 Task: Create a new field with title Stage with name WolfTech with field type as Single-select and options as Not Started, In Progress and Complete.
Action: Mouse moved to (61, 250)
Screenshot: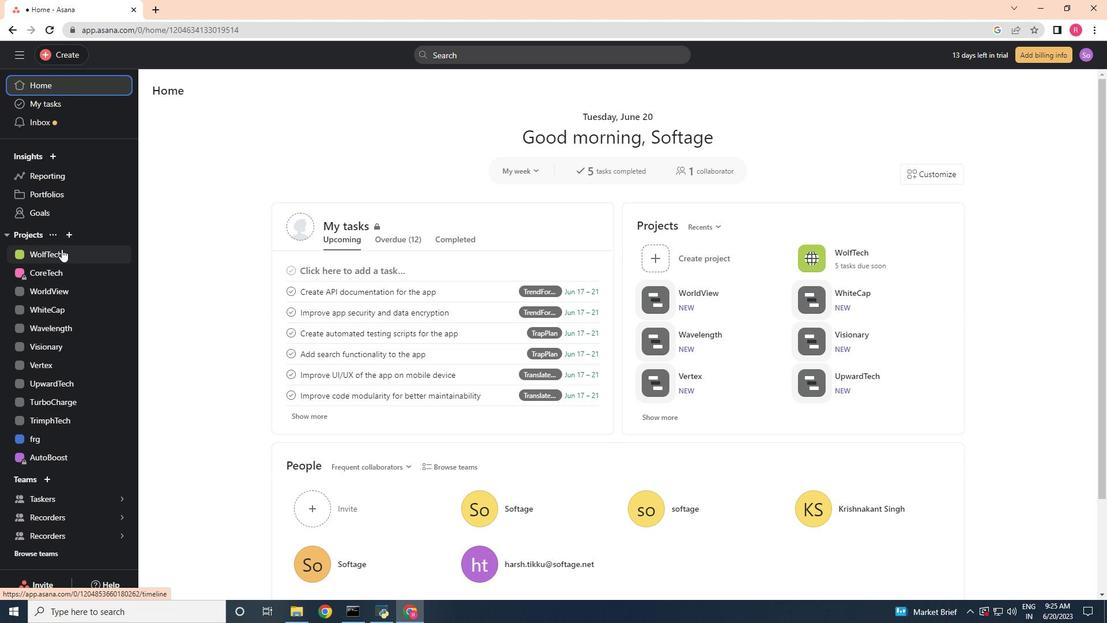 
Action: Mouse pressed left at (61, 250)
Screenshot: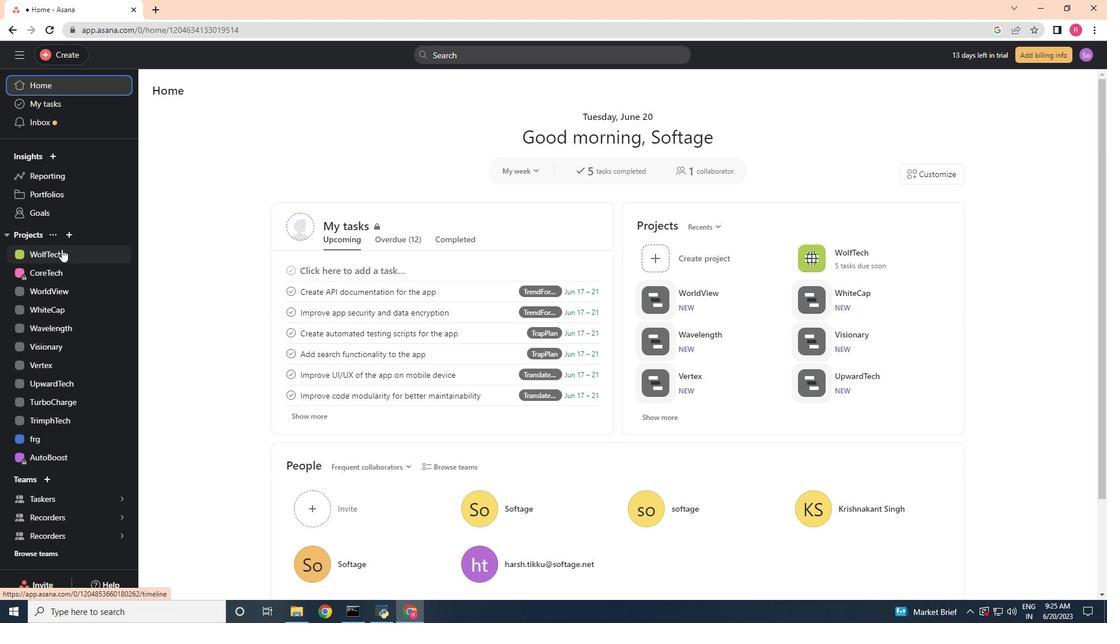 
Action: Mouse moved to (1057, 102)
Screenshot: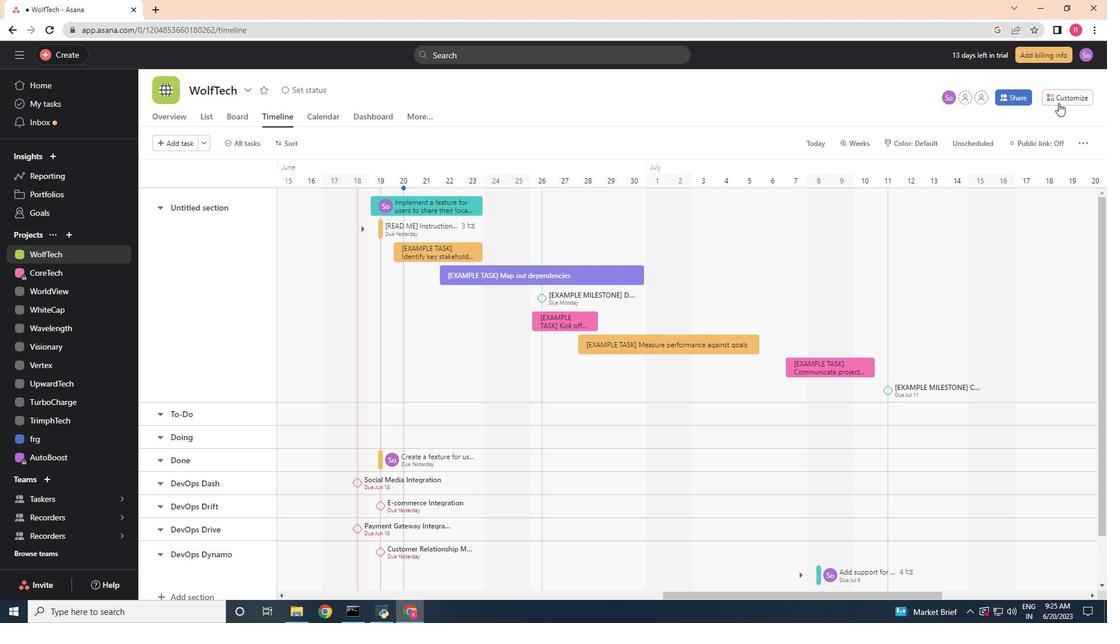 
Action: Mouse pressed left at (1057, 102)
Screenshot: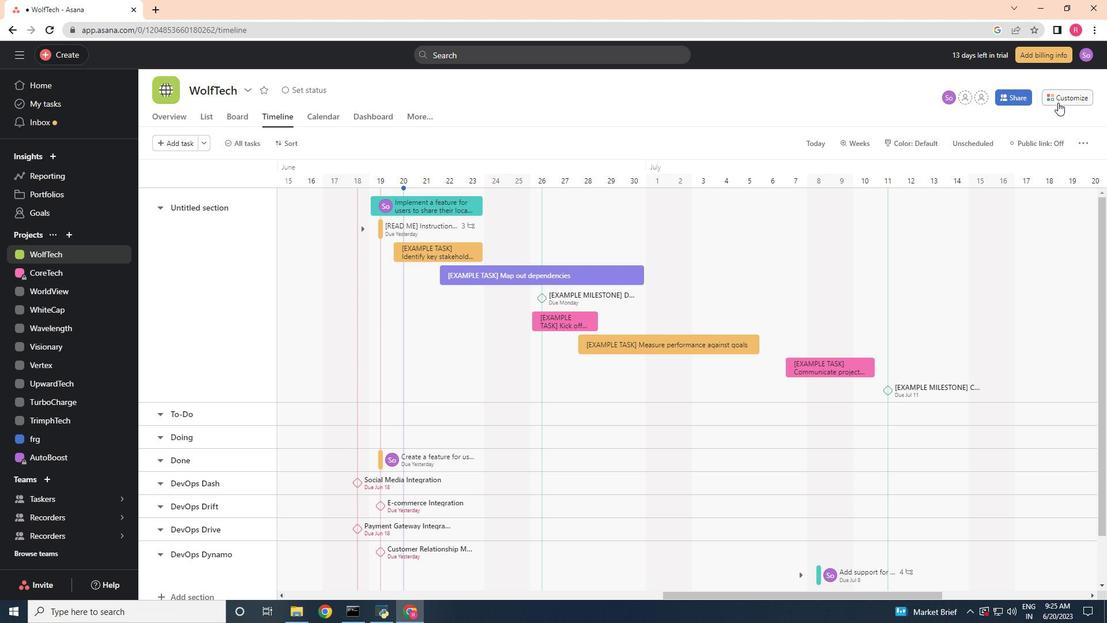 
Action: Mouse moved to (960, 261)
Screenshot: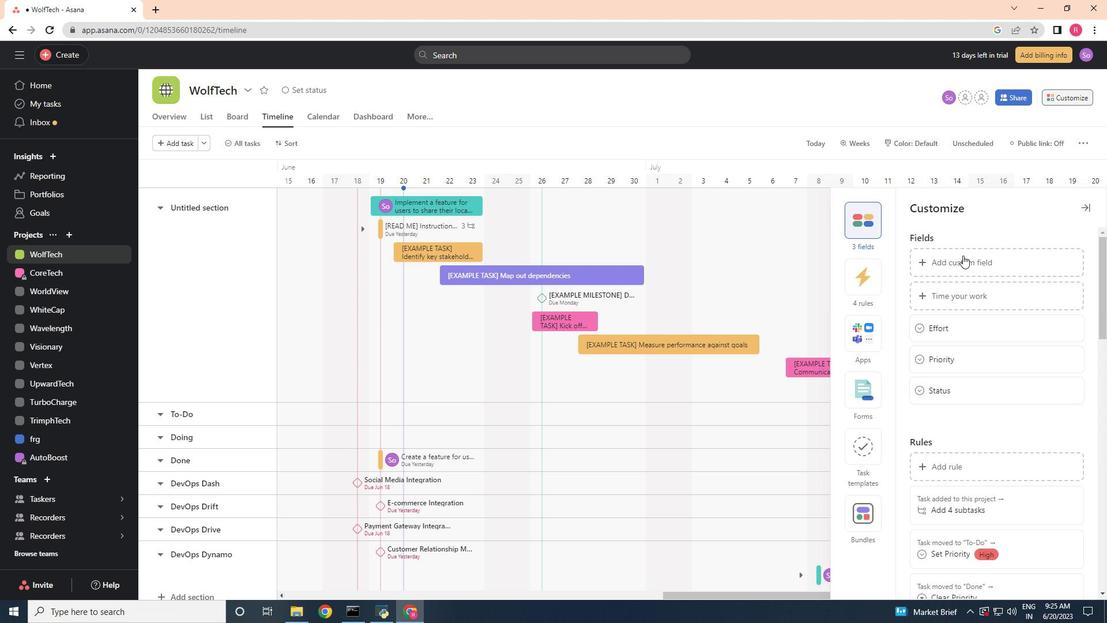 
Action: Mouse pressed left at (960, 261)
Screenshot: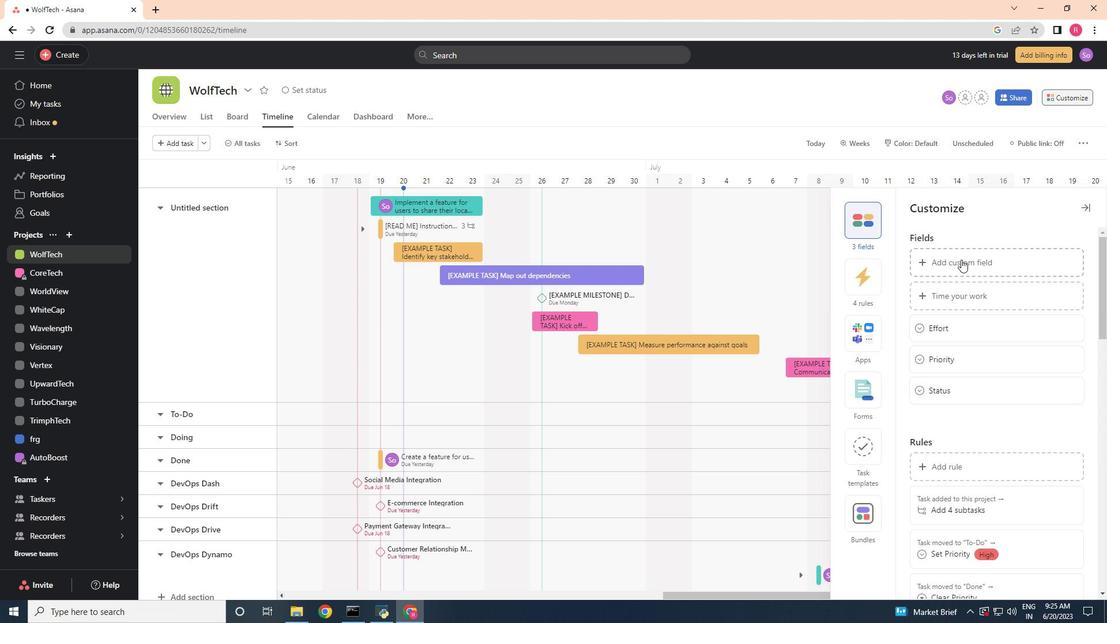 
Action: Mouse moved to (799, 255)
Screenshot: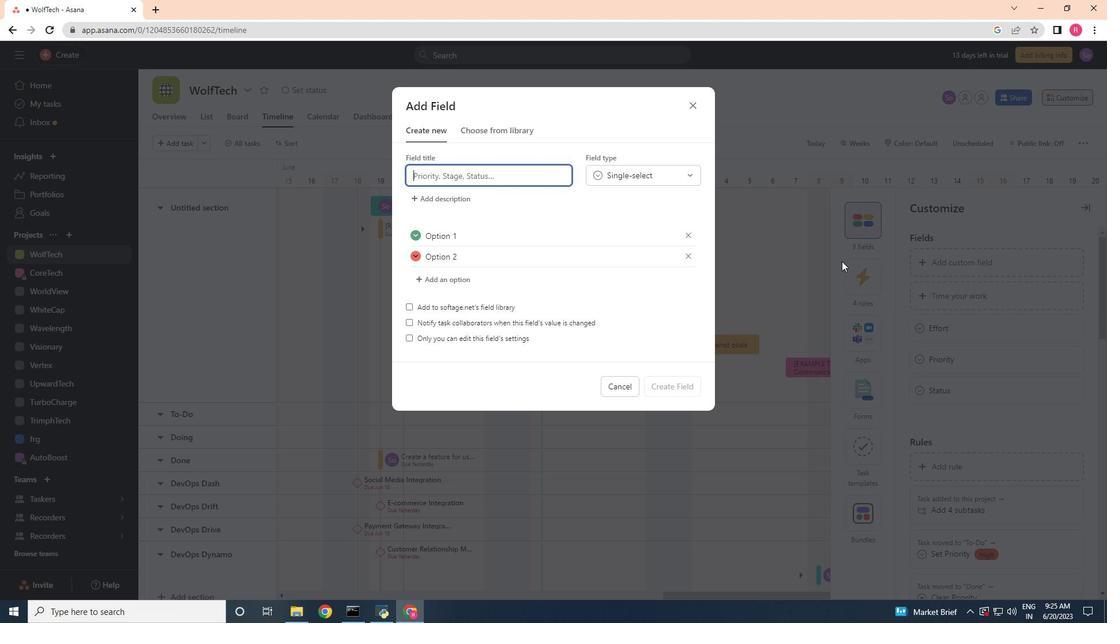 
Action: Key pressed <Key.shift>Stage
Screenshot: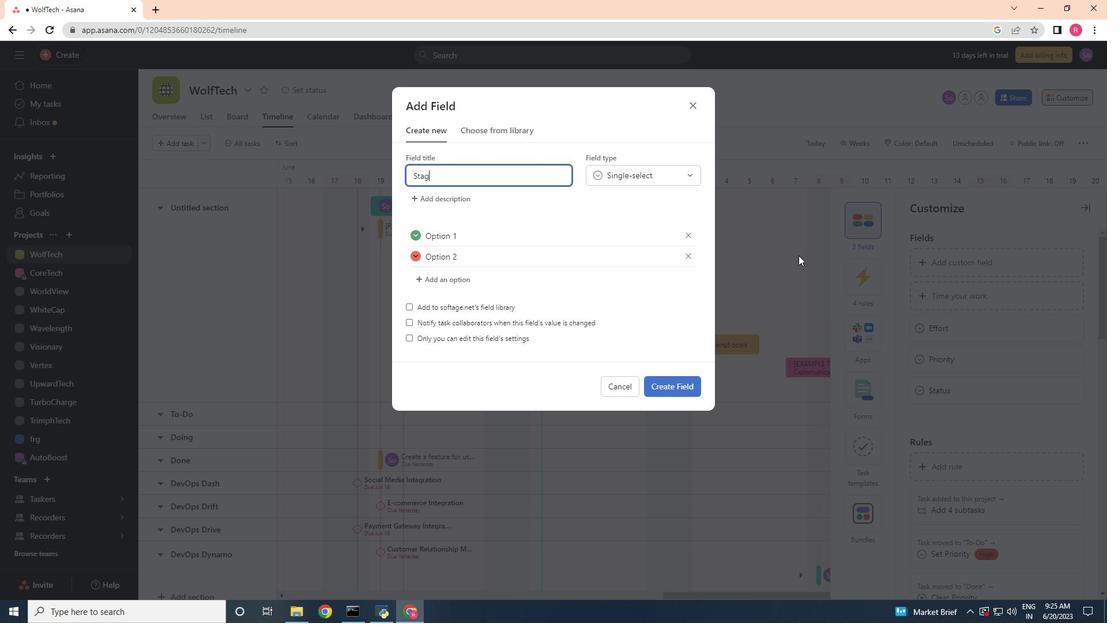 
Action: Mouse moved to (649, 169)
Screenshot: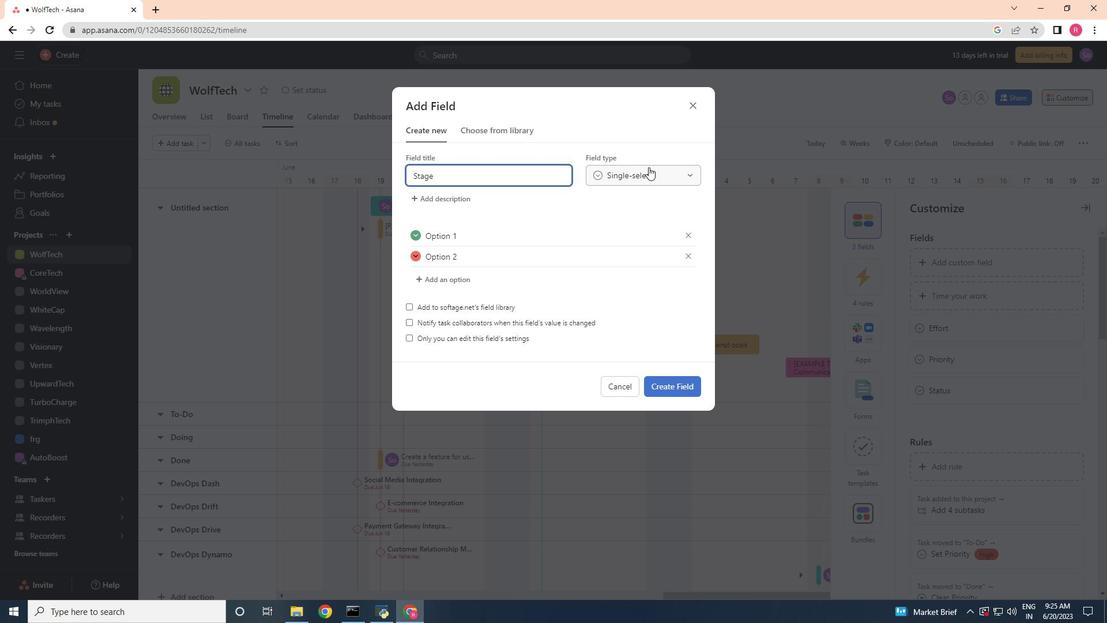 
Action: Mouse pressed left at (649, 169)
Screenshot: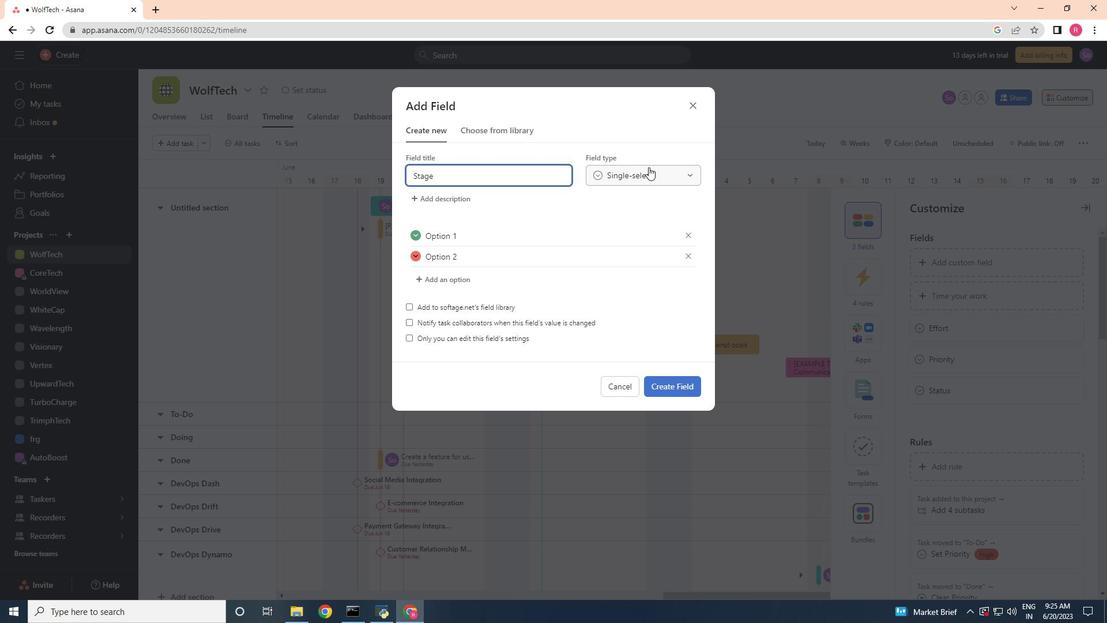 
Action: Mouse moved to (638, 196)
Screenshot: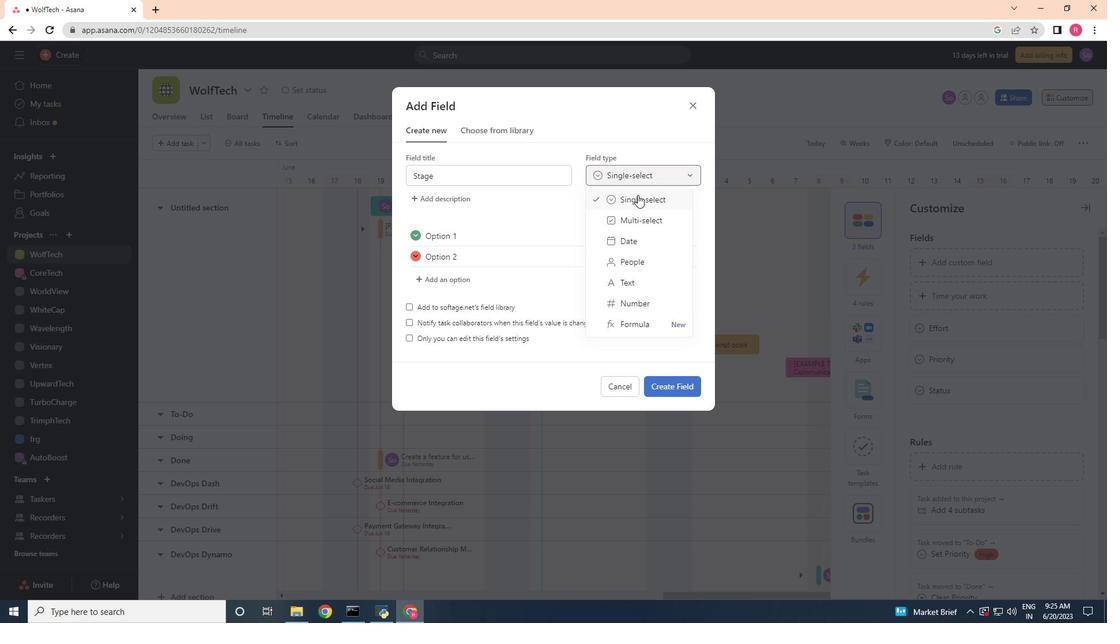 
Action: Mouse pressed left at (638, 196)
Screenshot: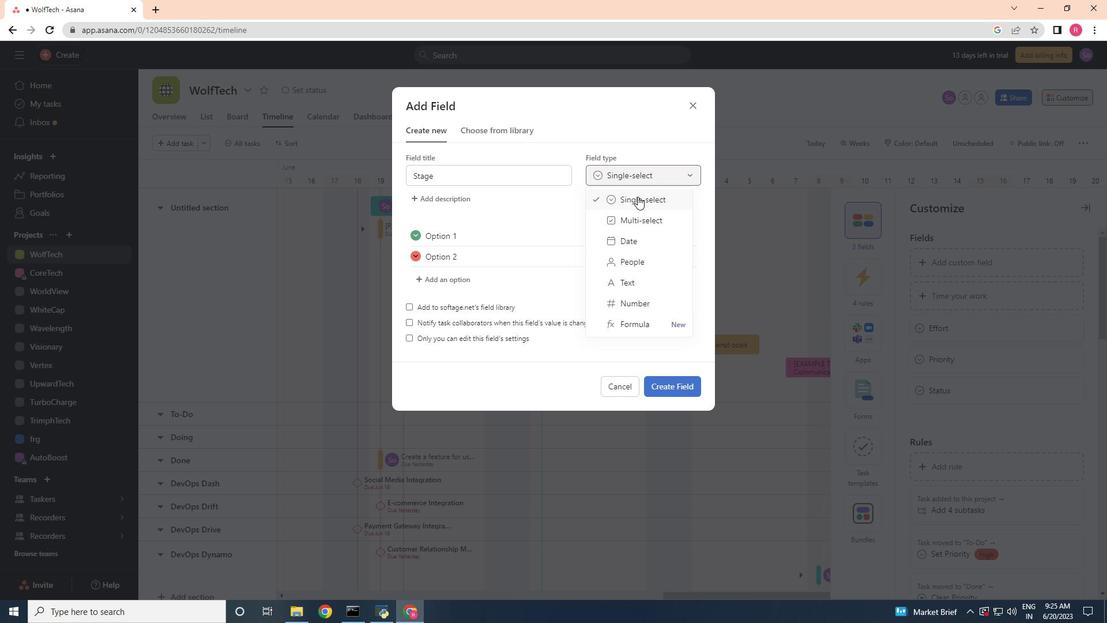 
Action: Mouse moved to (478, 238)
Screenshot: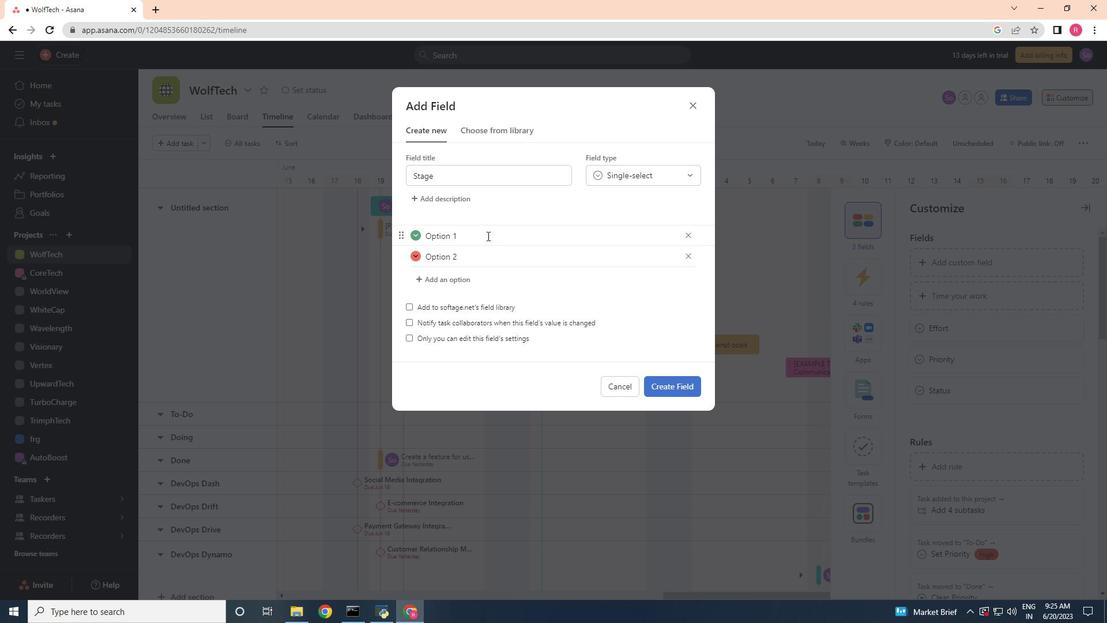 
Action: Mouse pressed left at (478, 238)
Screenshot: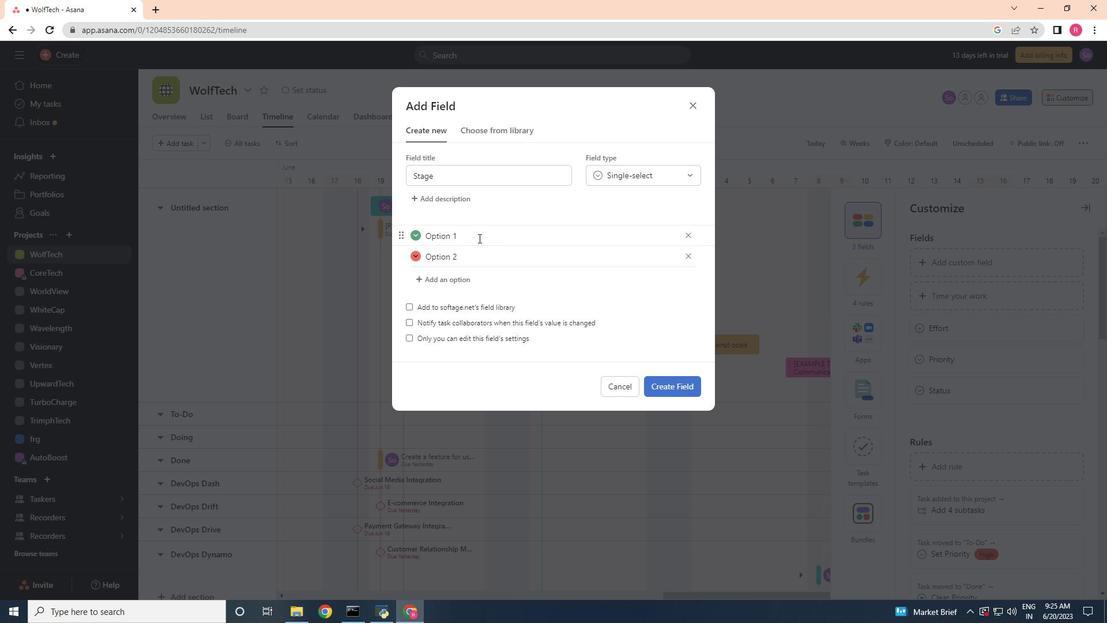 
Action: Mouse moved to (419, 251)
Screenshot: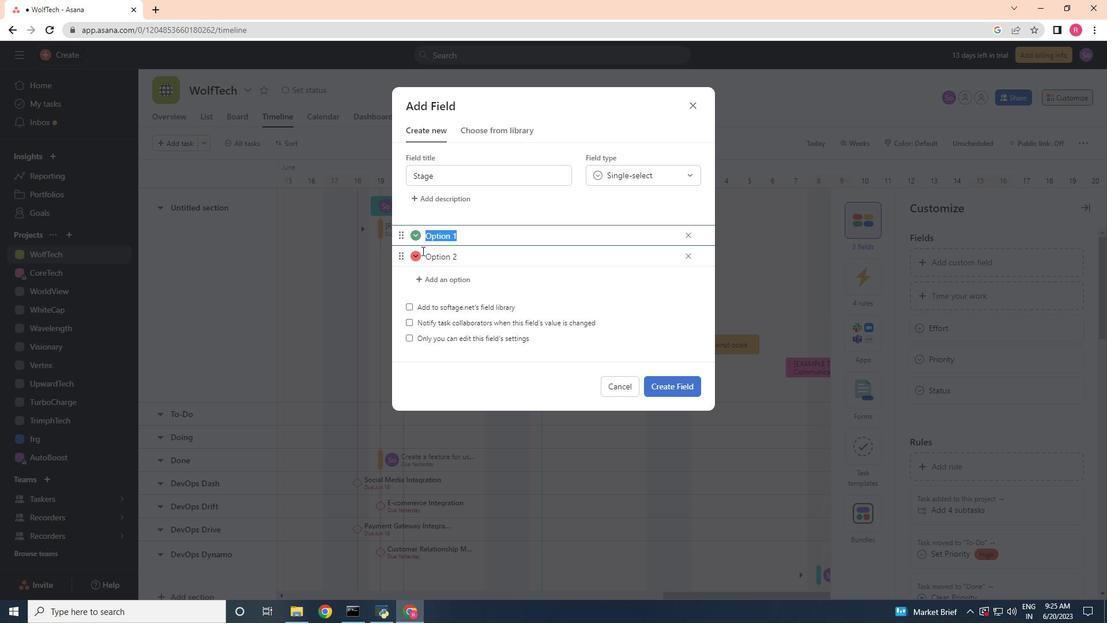 
Action: Key pressed <Key.shift>Not<Key.space><Key.shift><Key.shift><Key.shift><Key.shift><Key.shift><Key.shift><Key.shift><Key.shift><Key.shift><Key.shift><Key.shift><Key.shift><Key.shift><Key.shift><Key.shift>Started
Screenshot: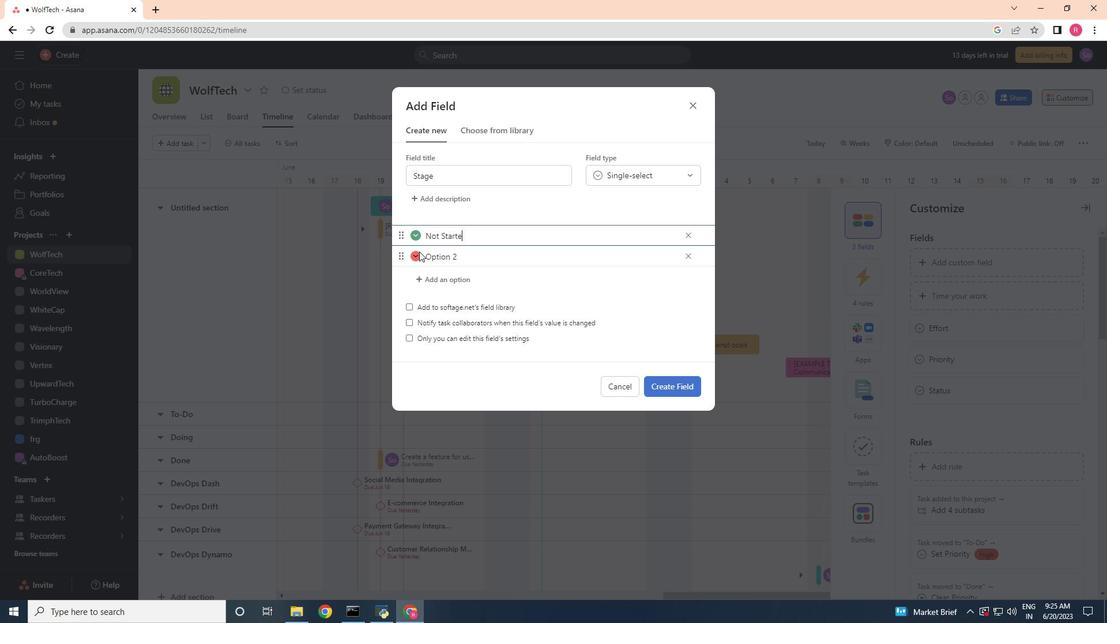 
Action: Mouse moved to (459, 259)
Screenshot: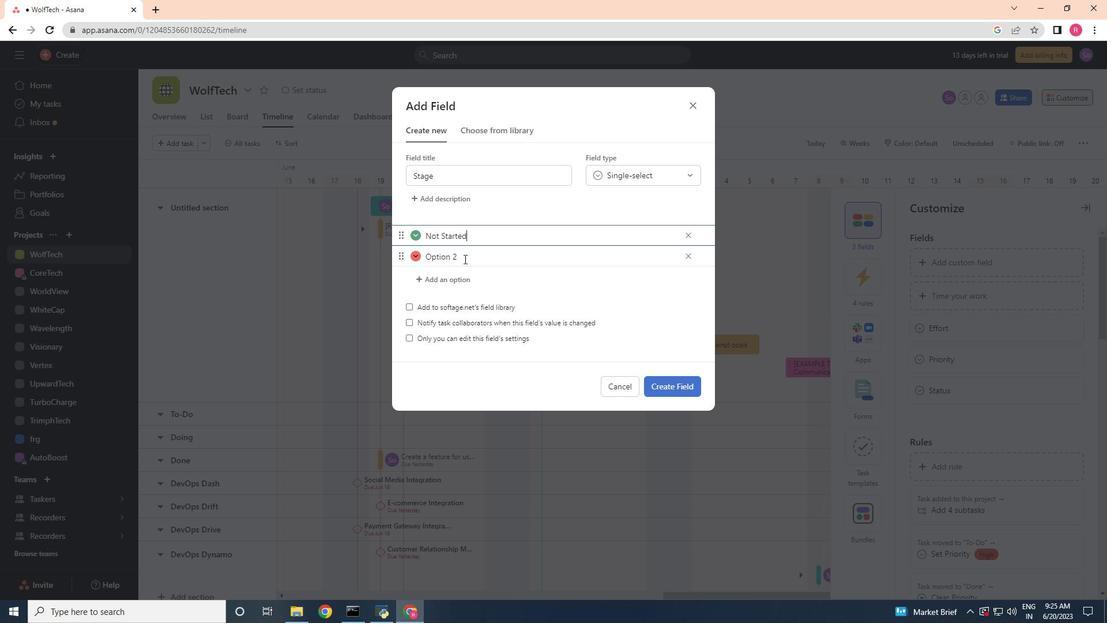 
Action: Mouse pressed left at (462, 259)
Screenshot: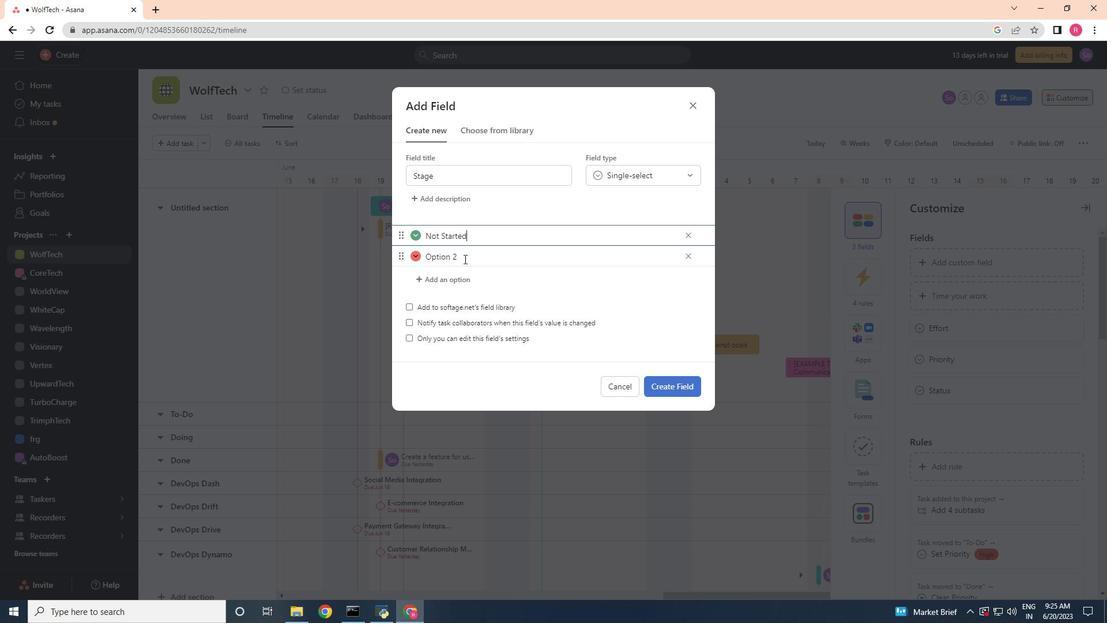 
Action: Mouse moved to (425, 263)
Screenshot: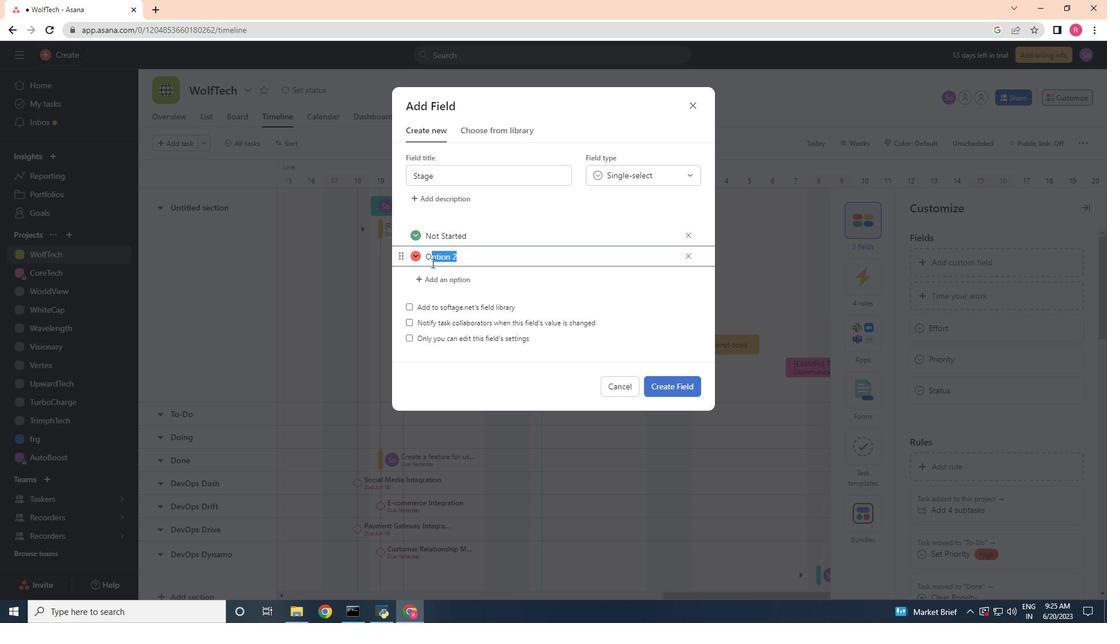 
Action: Key pressed <Key.shift>In<Key.space><Key.shift>Progress
Screenshot: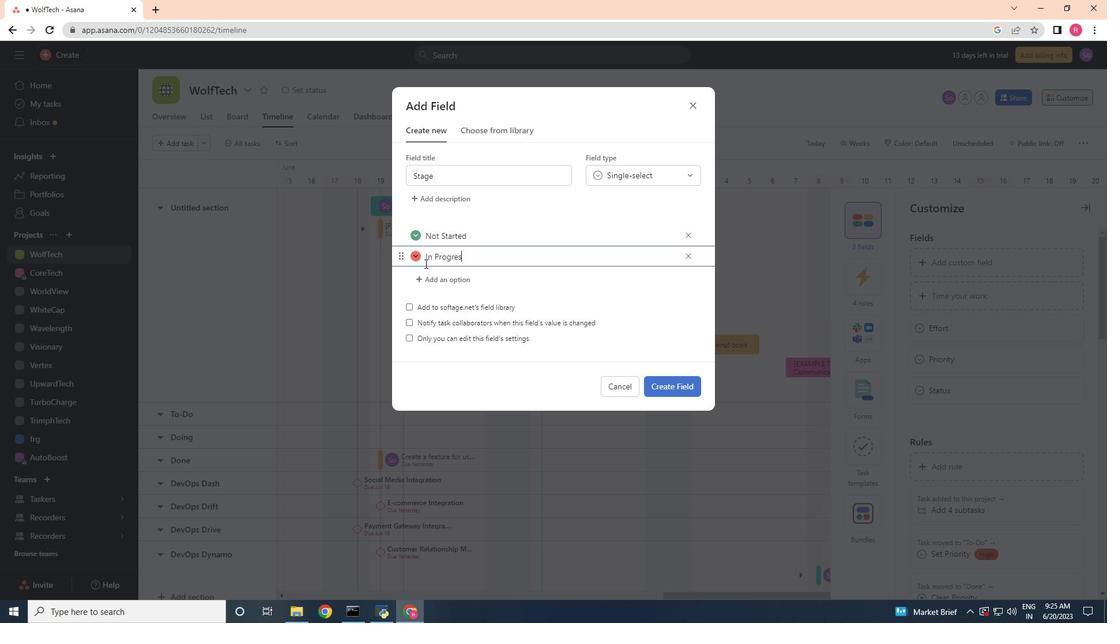 
Action: Mouse moved to (432, 286)
Screenshot: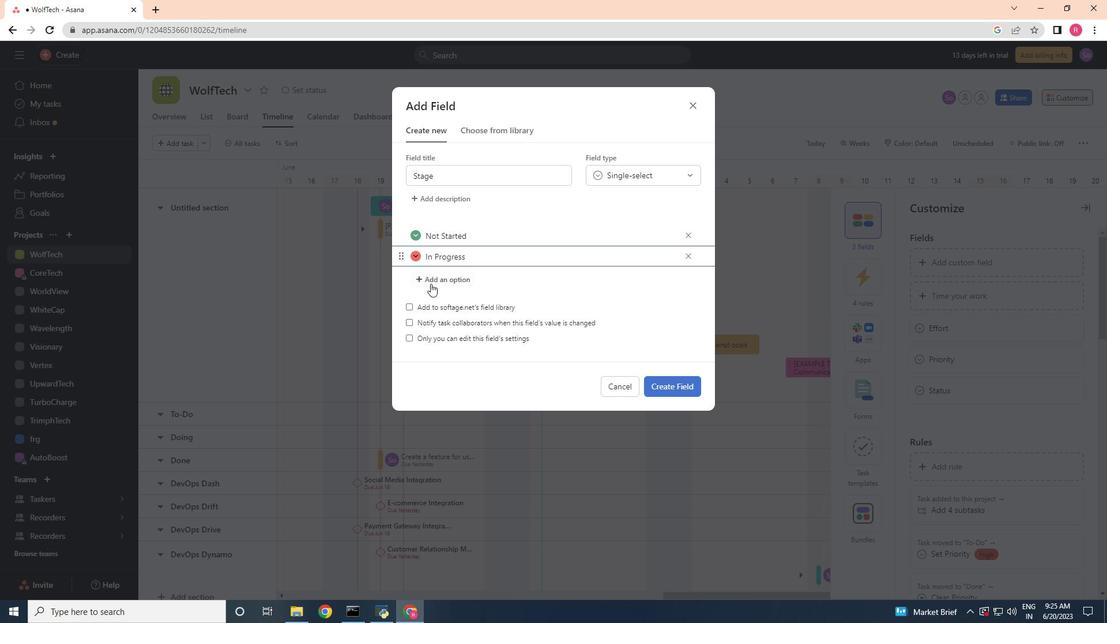 
Action: Mouse pressed left at (432, 286)
Screenshot: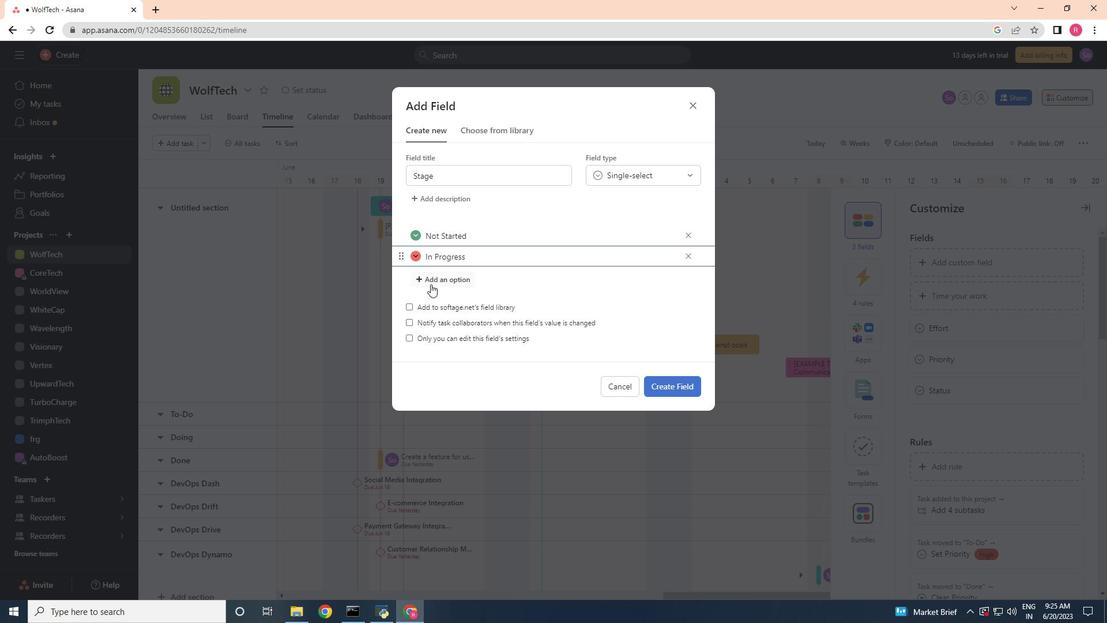
Action: Mouse moved to (440, 281)
Screenshot: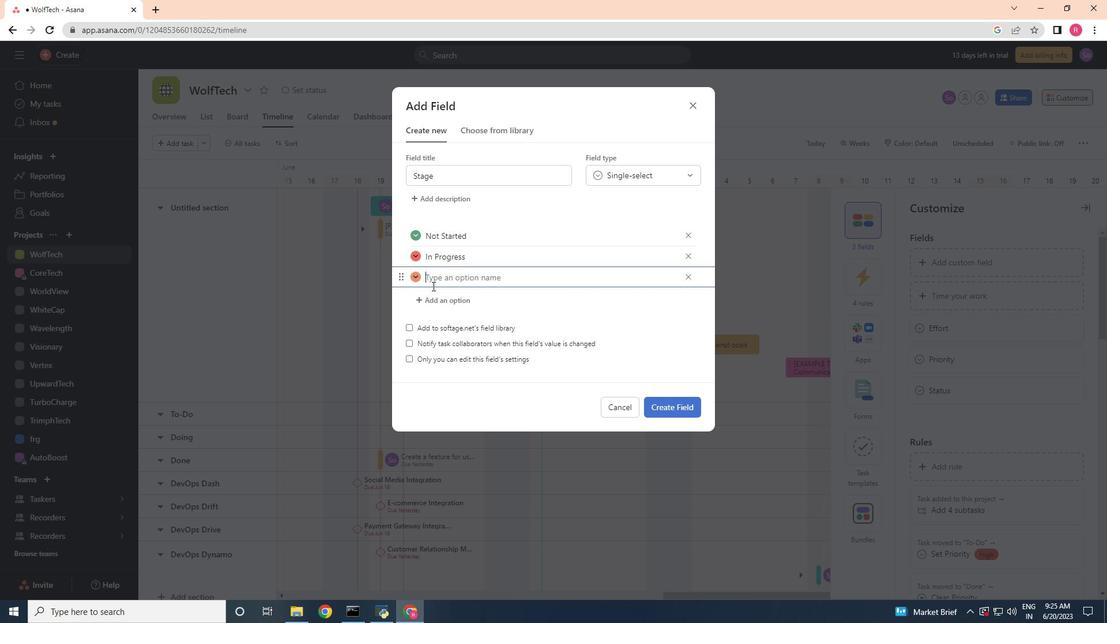
Action: Key pressed <Key.shift>Complete
Screenshot: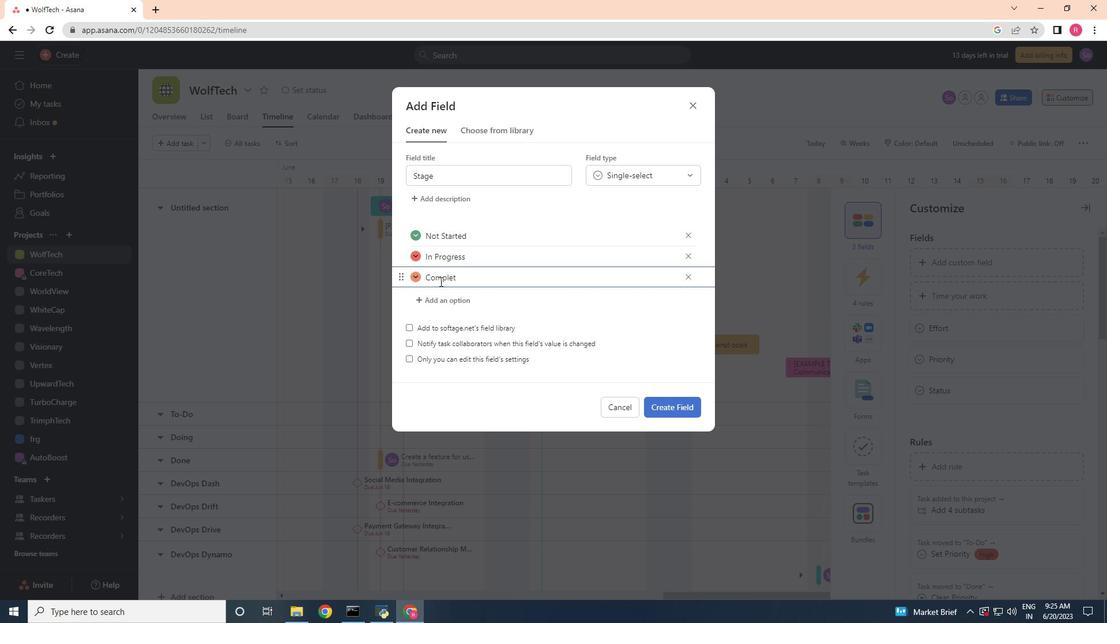 
Action: Mouse moved to (659, 403)
Screenshot: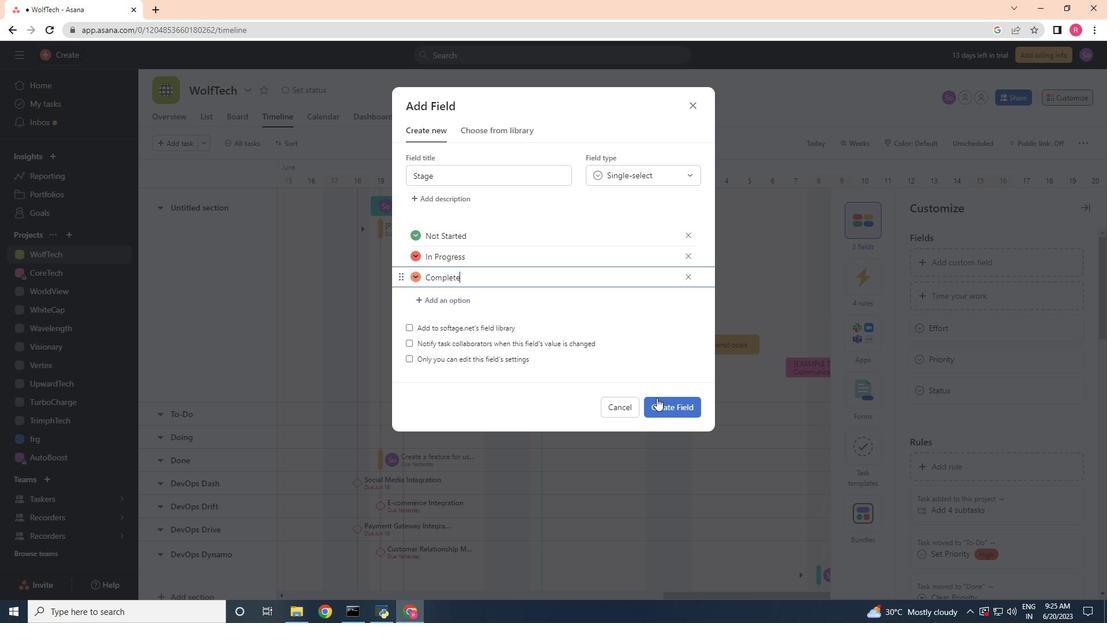 
Action: Mouse pressed left at (659, 403)
Screenshot: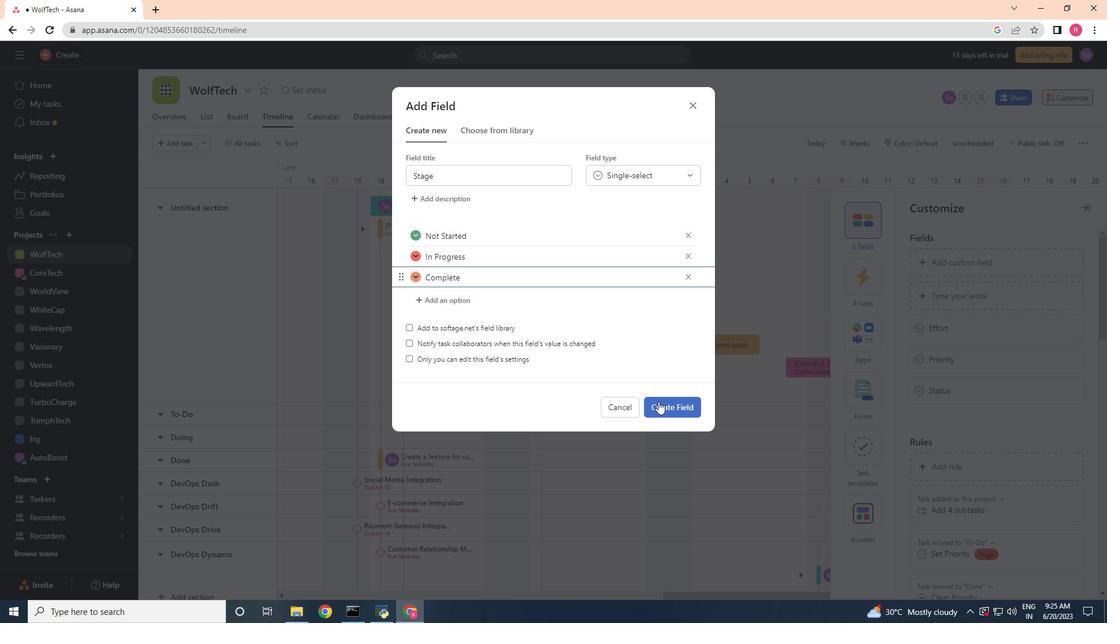 
